 Task: Create a task  Improve code commenting for better readability , assign it to team member softage.8@softage.net in the project TrainForge and update the status of the task to  Off Track , set the priority of the task to Medium.
Action: Mouse moved to (50, 384)
Screenshot: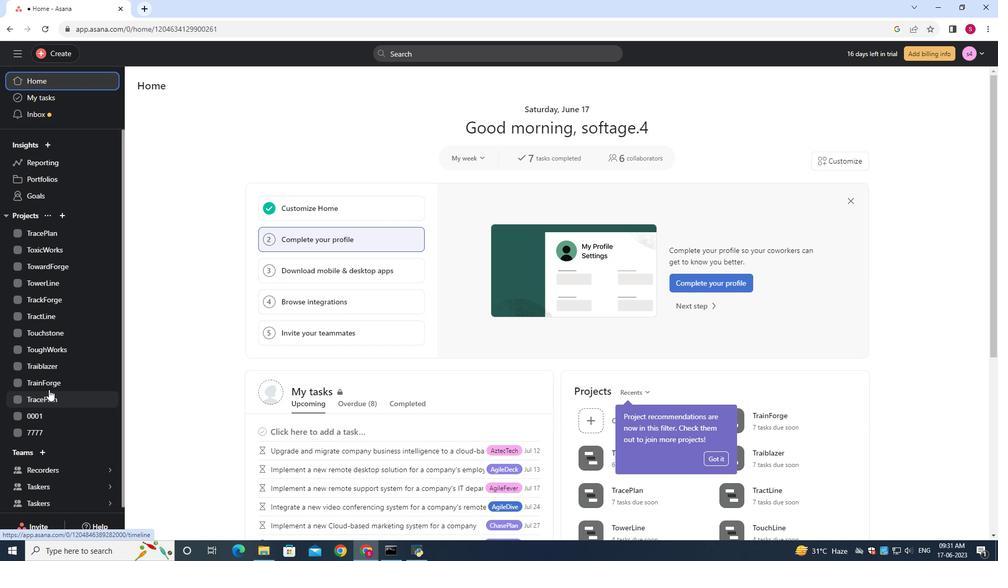 
Action: Mouse pressed left at (50, 384)
Screenshot: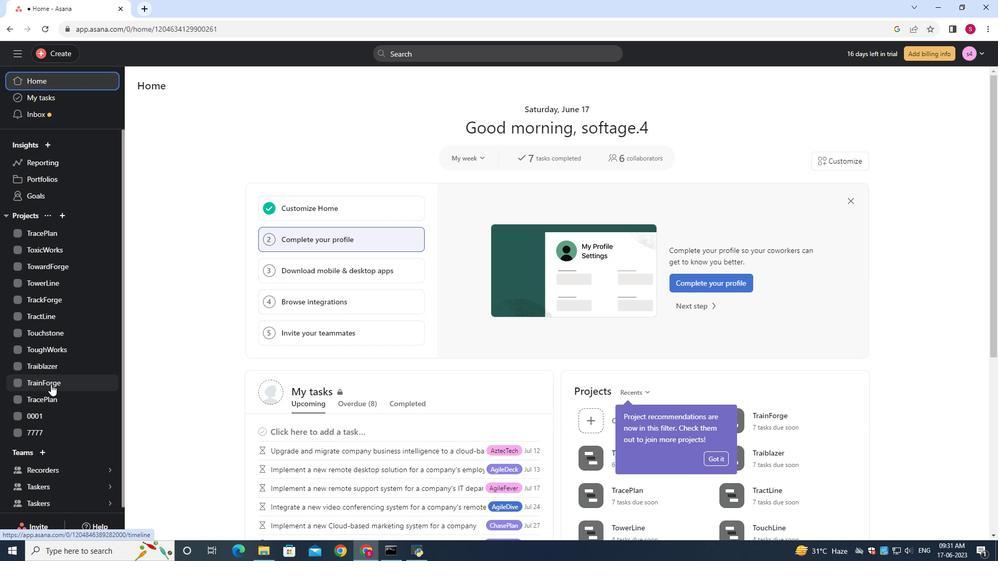 
Action: Mouse moved to (156, 136)
Screenshot: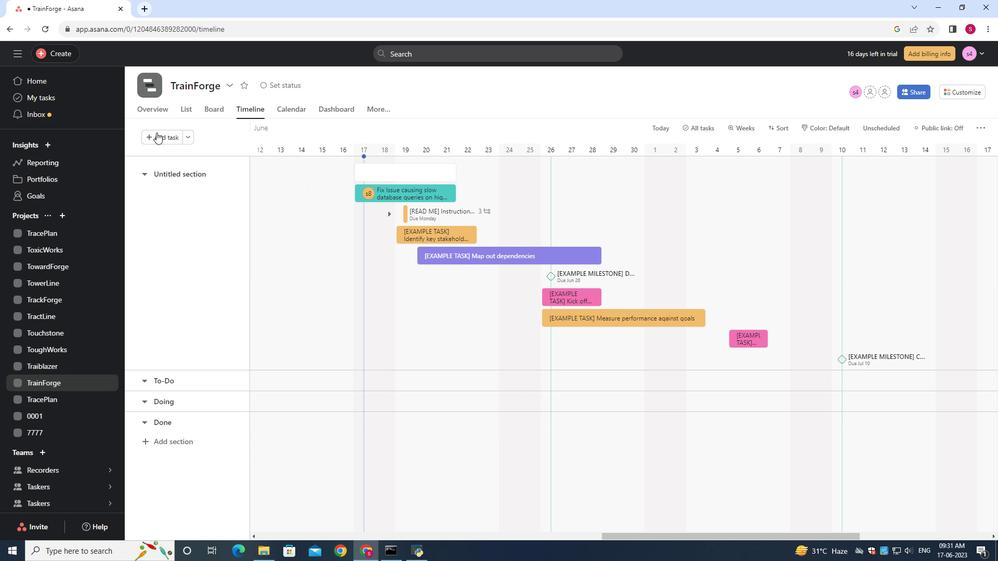 
Action: Mouse pressed left at (156, 136)
Screenshot: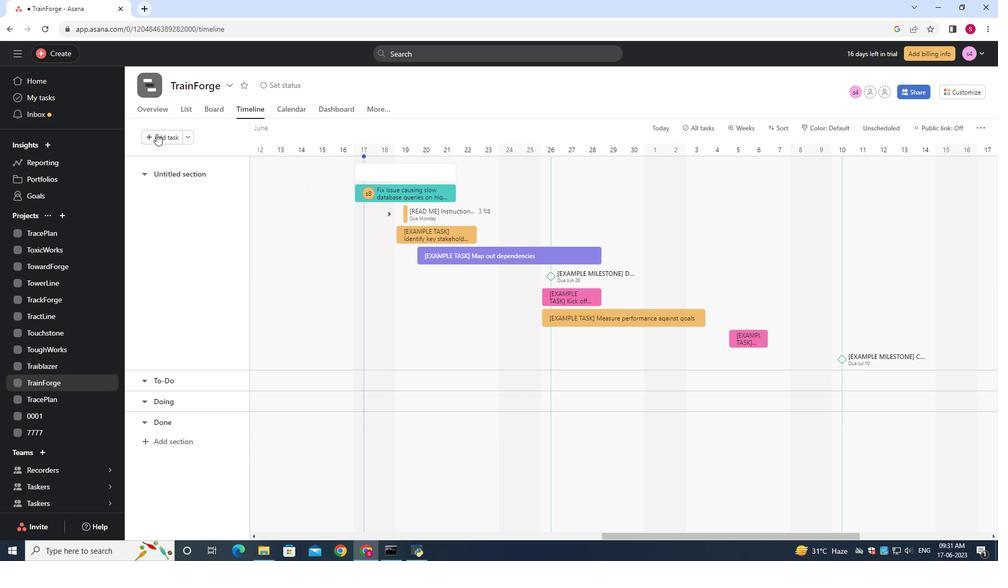 
Action: Mouse moved to (155, 136)
Screenshot: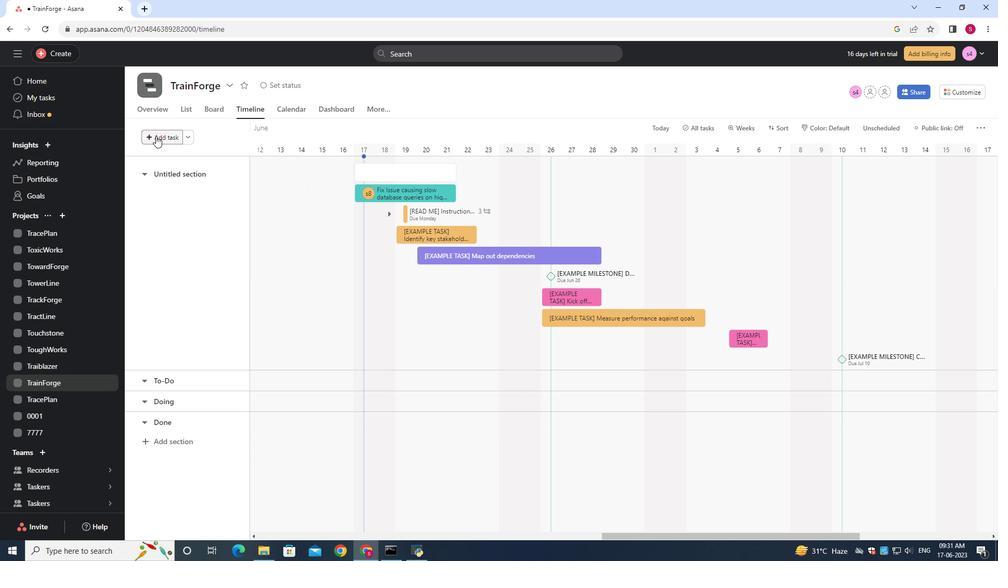
Action: Key pressed <Key.shift>Improve<Key.space>code<Key.space>commenting<Key.space>for<Key.space>better<Key.space>readability
Screenshot: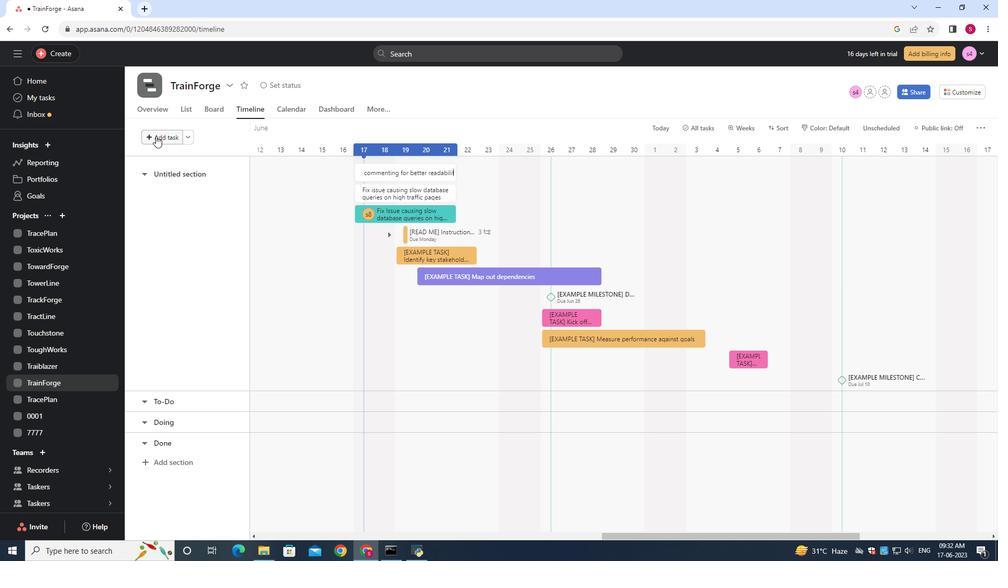 
Action: Mouse moved to (454, 173)
Screenshot: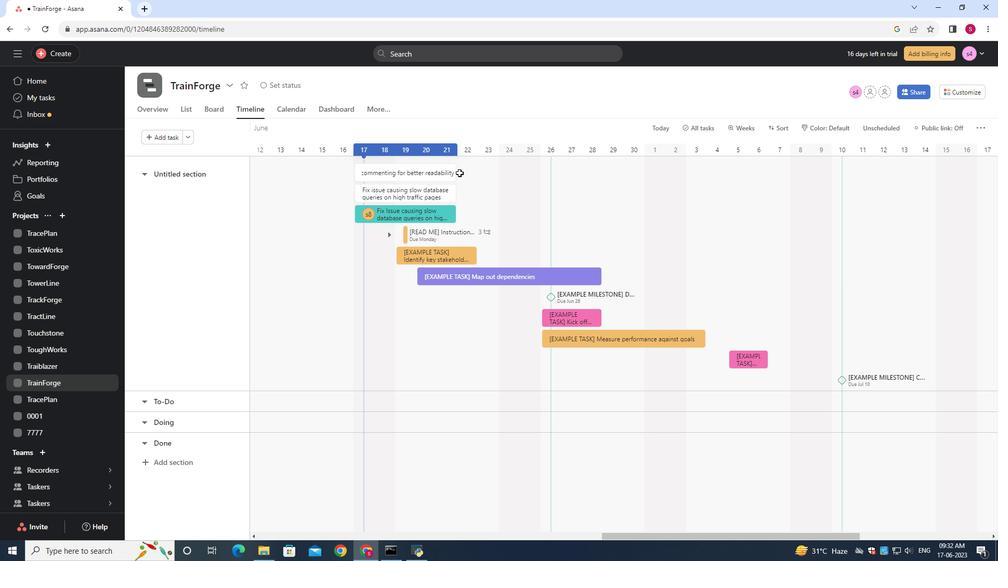 
Action: Mouse pressed left at (454, 173)
Screenshot: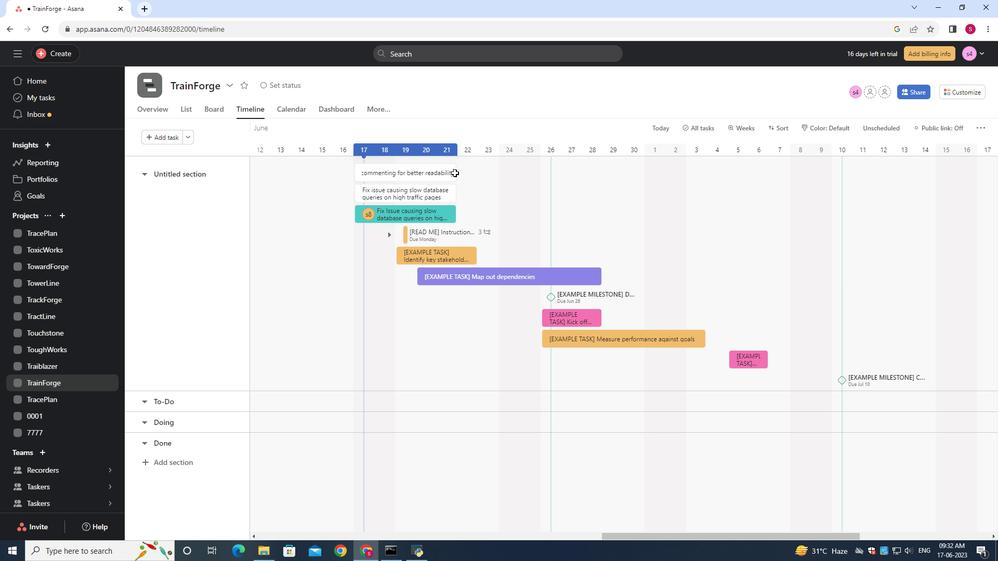 
Action: Mouse moved to (733, 192)
Screenshot: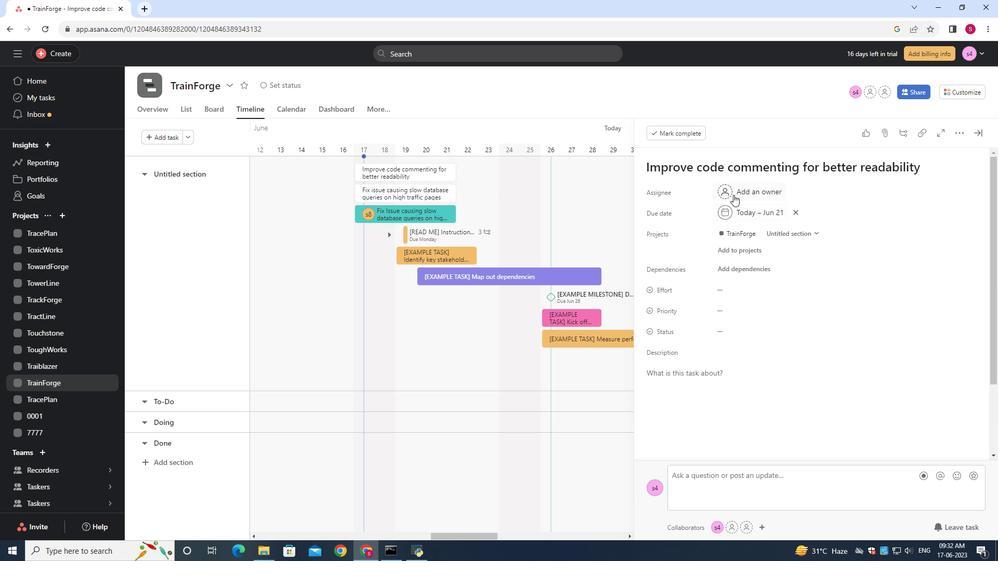 
Action: Mouse pressed left at (733, 192)
Screenshot: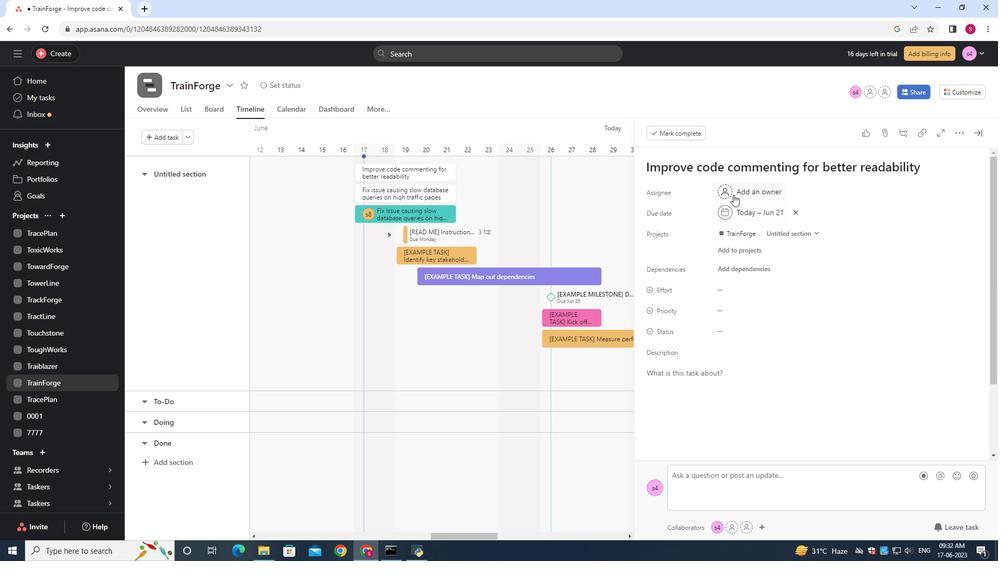 
Action: Key pressed softage.8<Key.shift>@softage.net
Screenshot: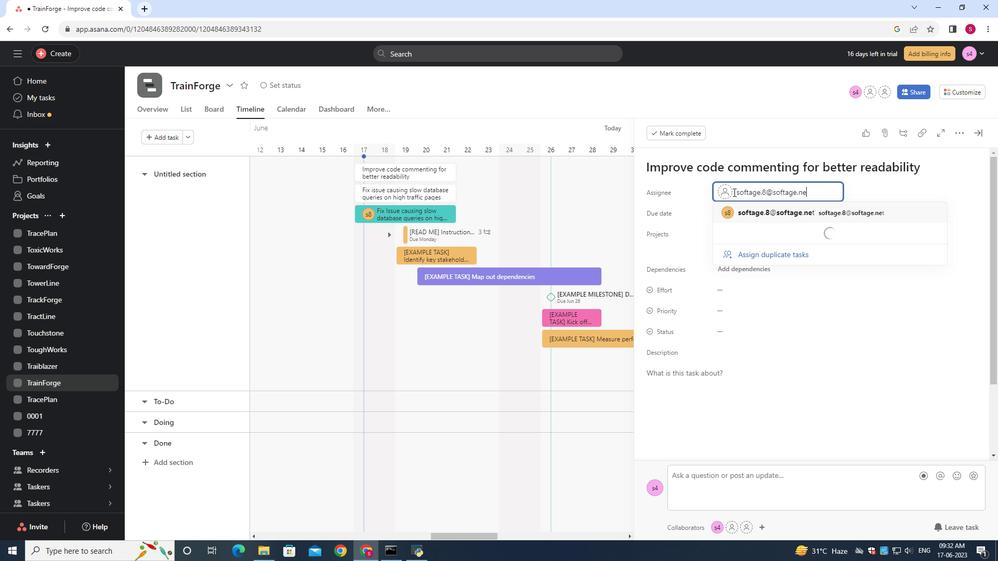 
Action: Mouse moved to (760, 212)
Screenshot: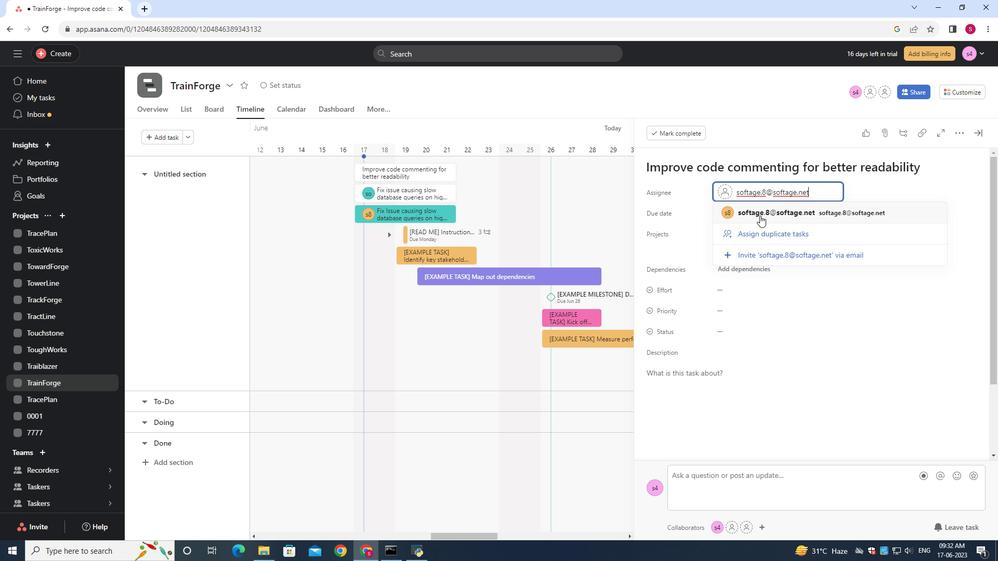 
Action: Mouse pressed left at (760, 212)
Screenshot: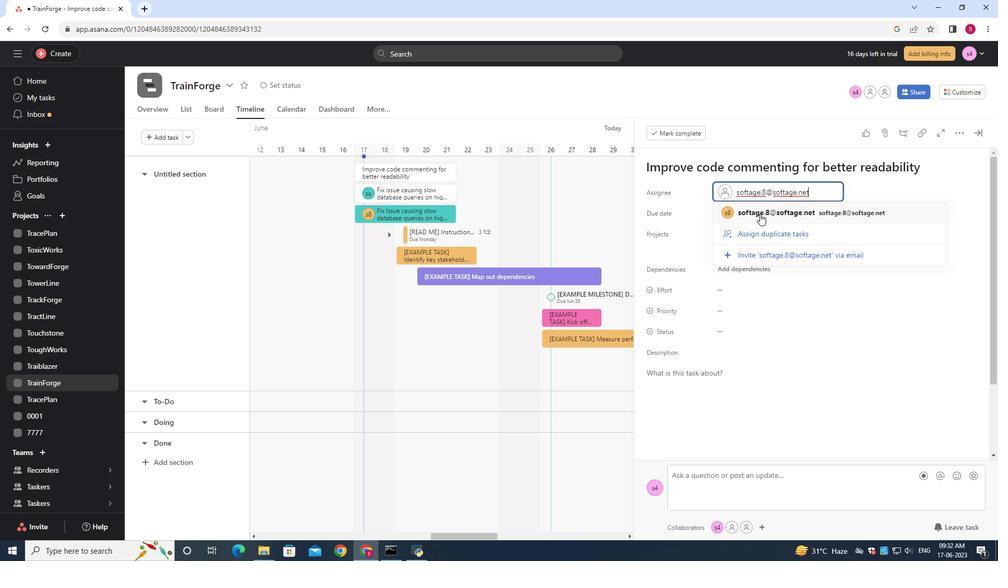 
Action: Mouse moved to (723, 334)
Screenshot: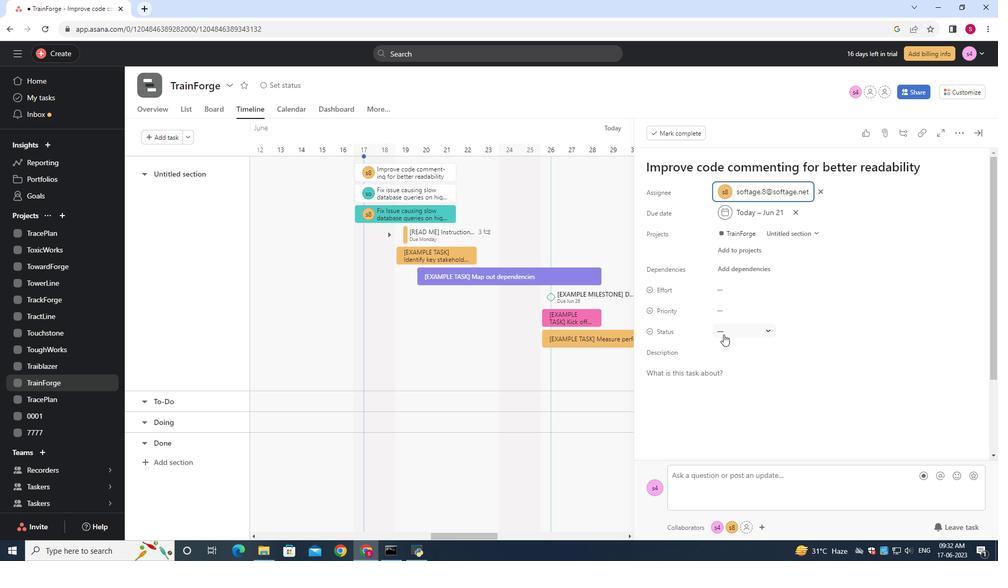 
Action: Mouse pressed left at (723, 334)
Screenshot: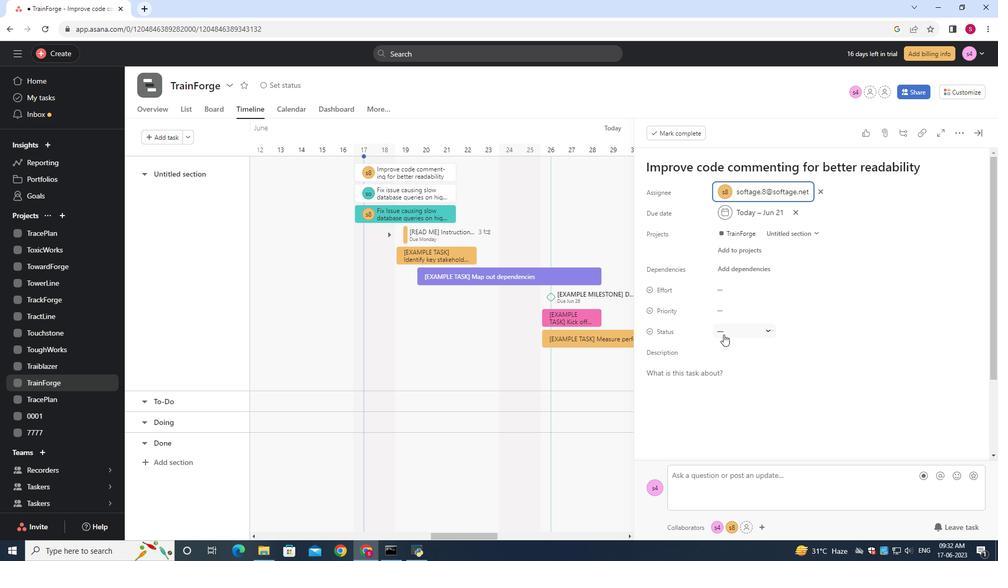 
Action: Mouse moved to (741, 371)
Screenshot: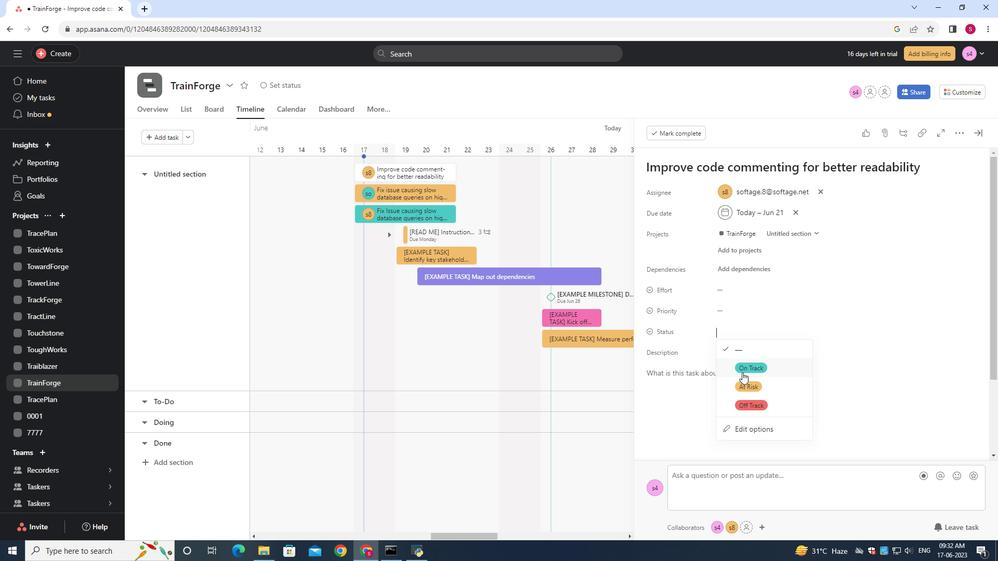 
Action: Mouse pressed left at (741, 371)
Screenshot: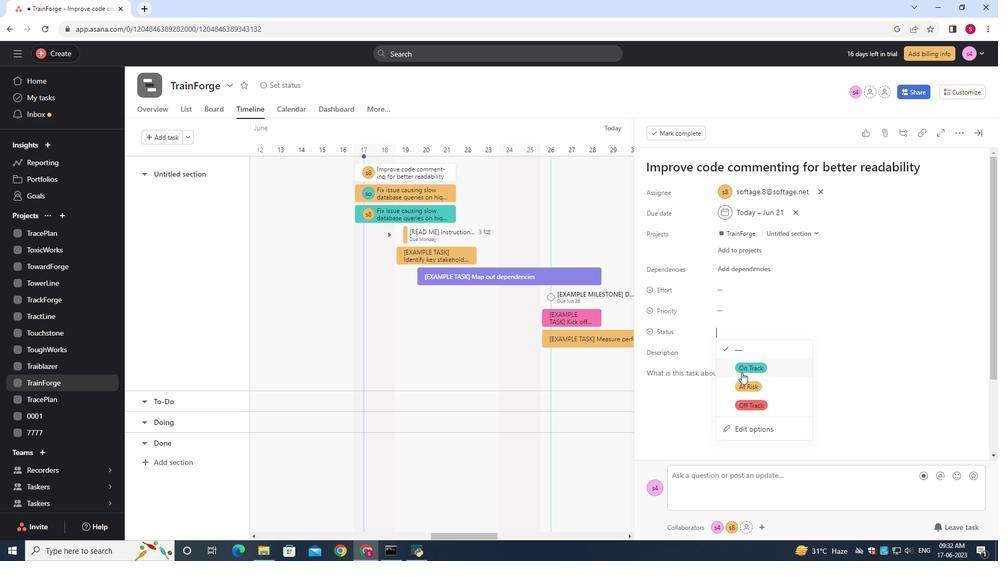 
Action: Mouse moved to (732, 331)
Screenshot: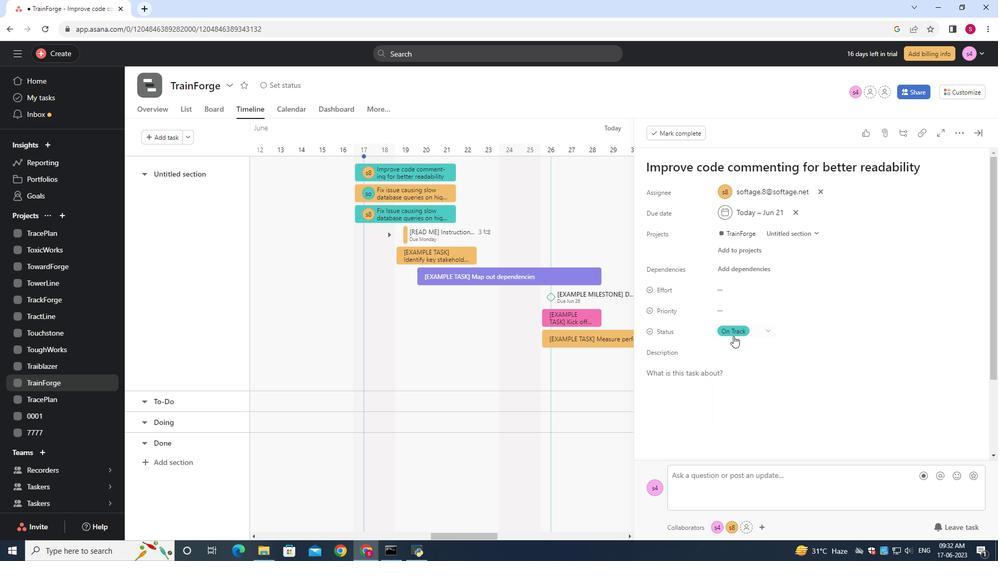 
Action: Mouse pressed left at (732, 331)
Screenshot: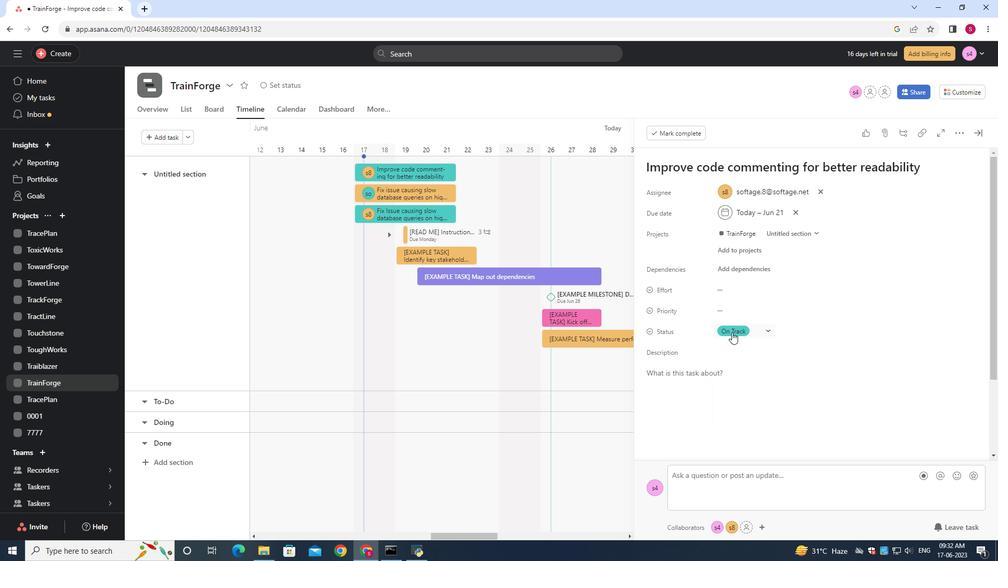 
Action: Mouse moved to (745, 400)
Screenshot: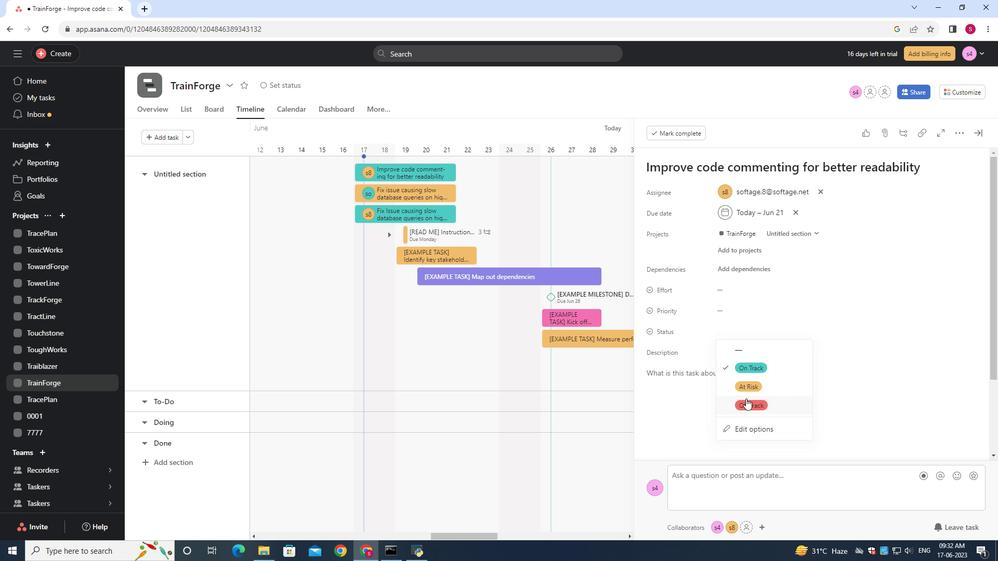 
Action: Mouse pressed left at (745, 400)
Screenshot: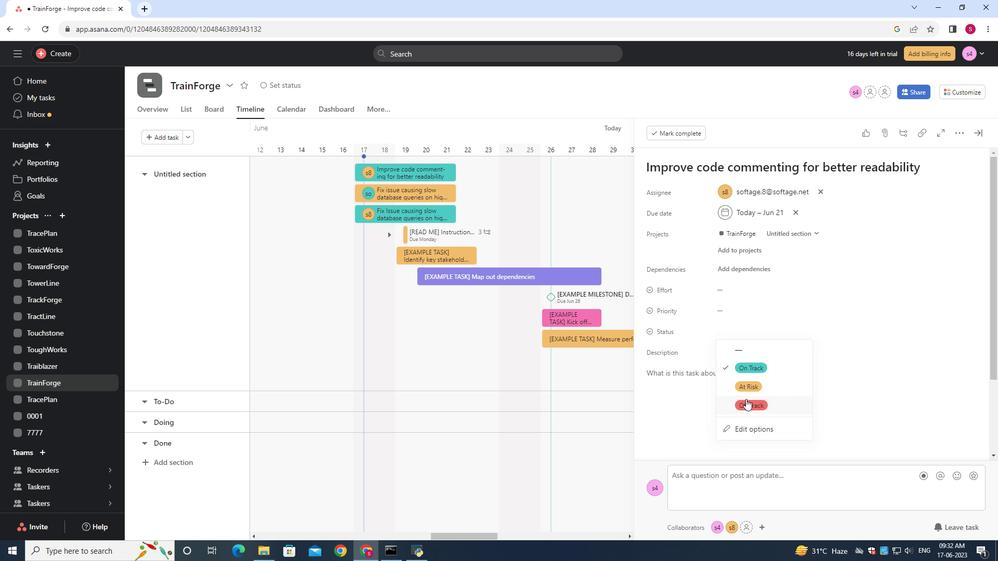 
Action: Mouse moved to (731, 316)
Screenshot: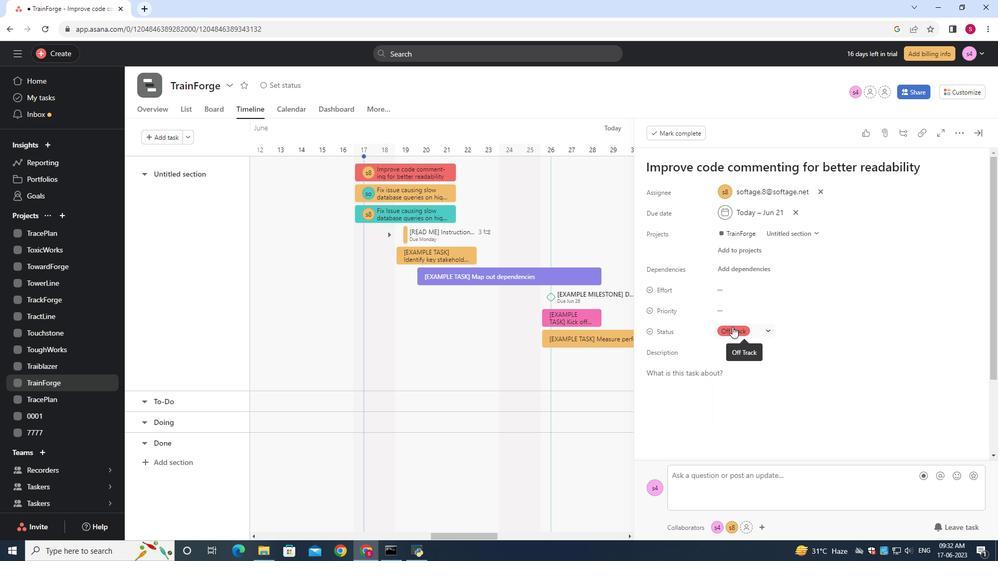 
Action: Mouse pressed left at (731, 316)
Screenshot: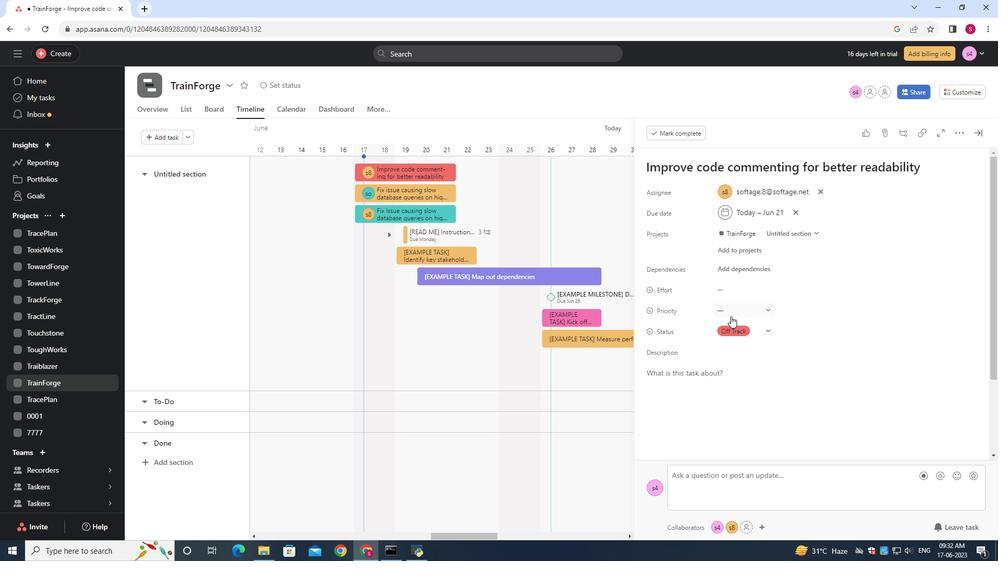 
Action: Mouse moved to (755, 365)
Screenshot: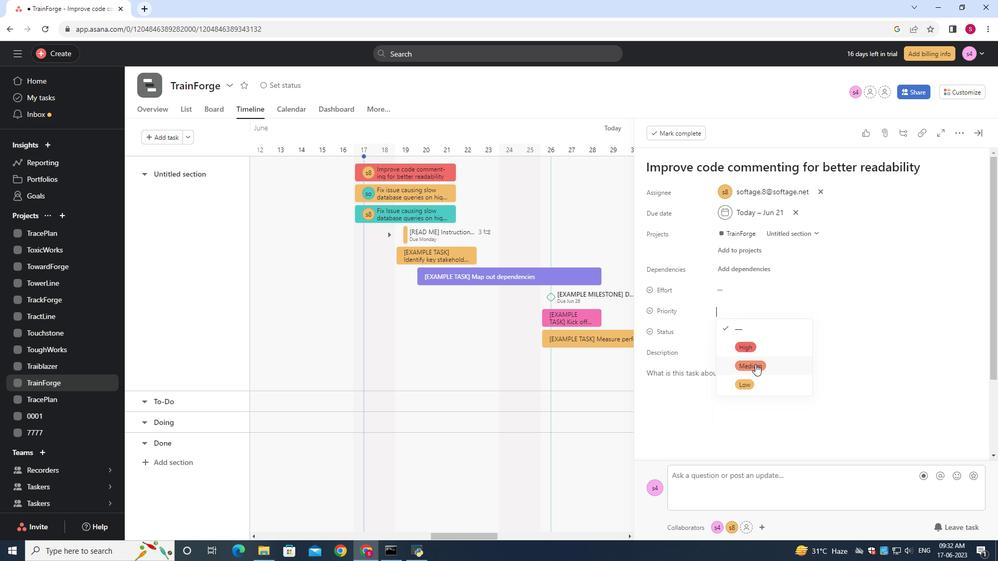
Action: Mouse pressed left at (755, 365)
Screenshot: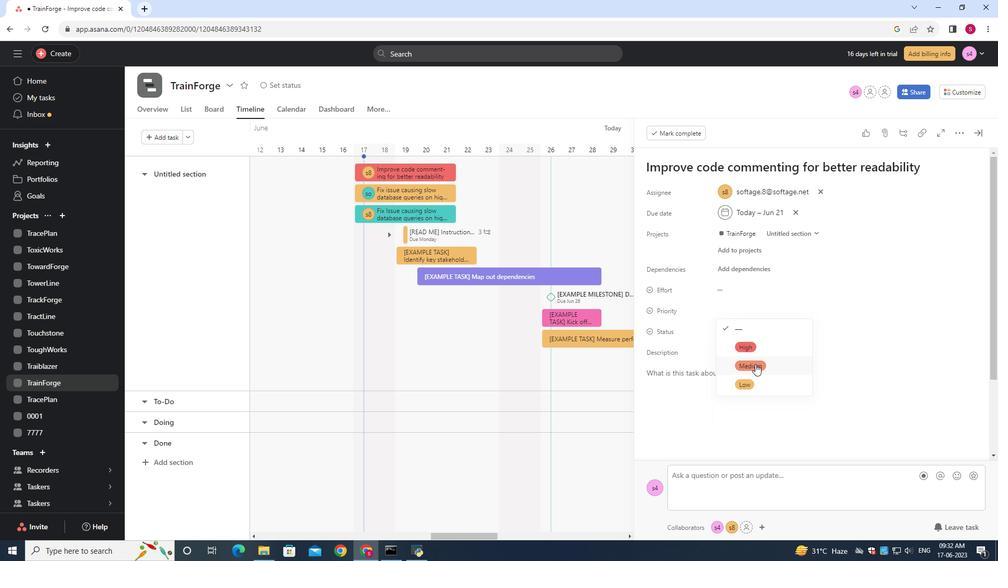 
Action: Mouse moved to (714, 321)
Screenshot: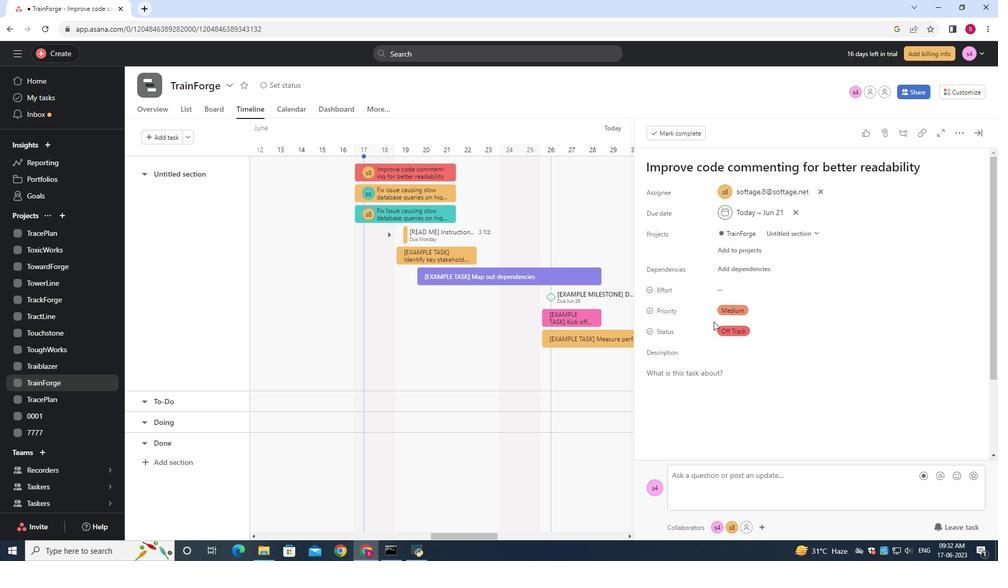 
